 Task: In the  document gratitudepractice.odt Share this file with 'softage.9@softage.net' Make a copy of the file 'without changing the auto name' Delete the  copy of the file
Action: Mouse moved to (336, 361)
Screenshot: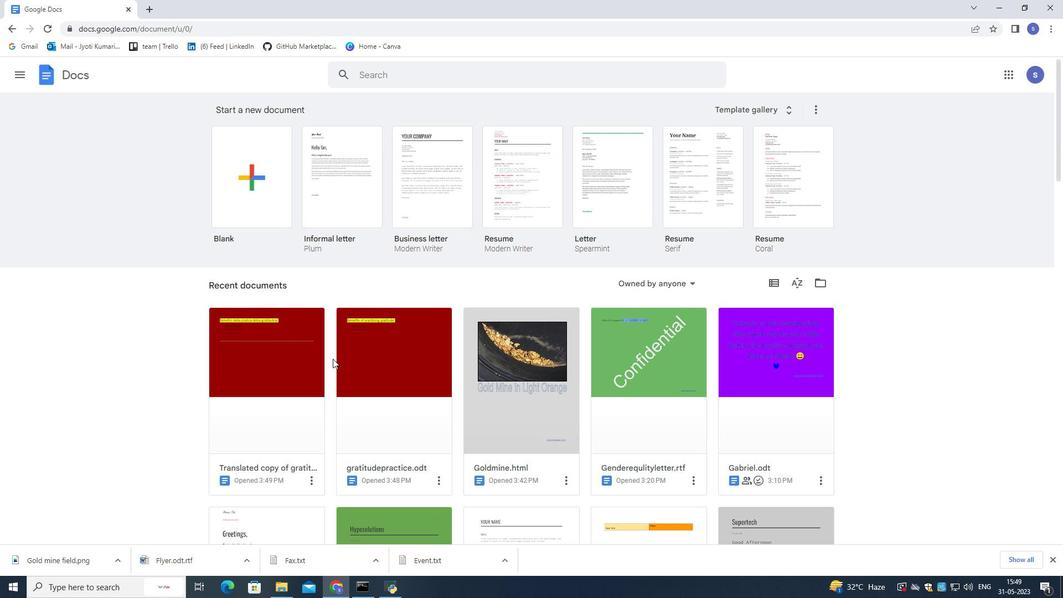 
Action: Mouse pressed left at (336, 361)
Screenshot: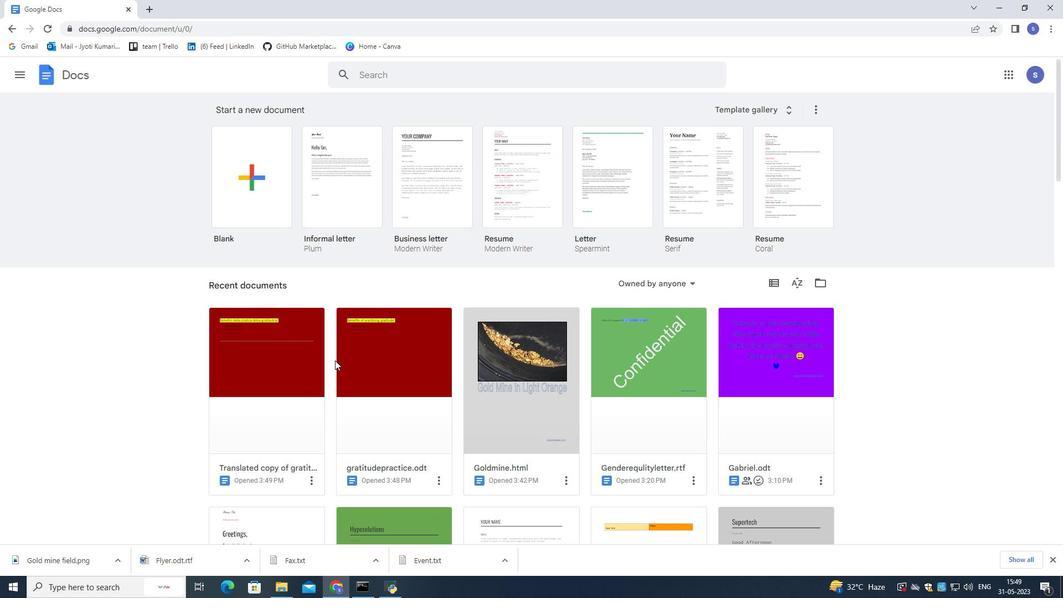 
Action: Mouse pressed left at (336, 361)
Screenshot: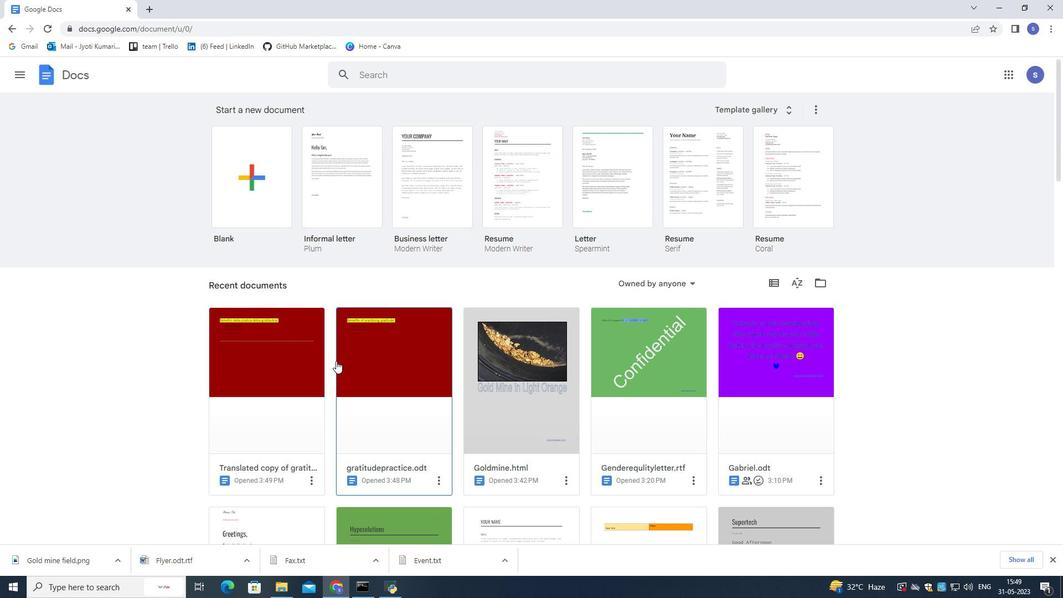 
Action: Mouse moved to (37, 79)
Screenshot: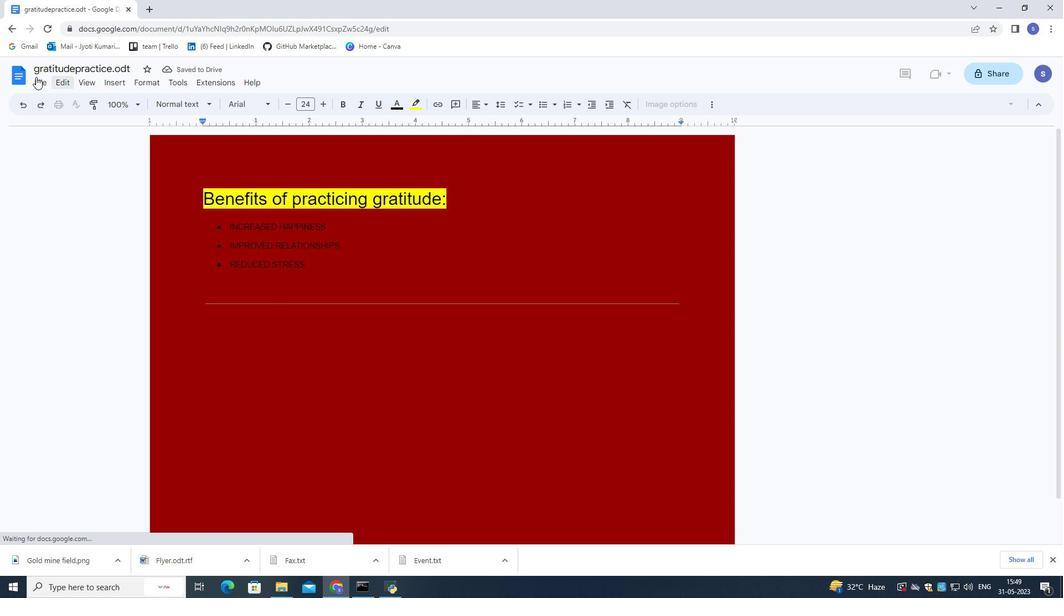 
Action: Mouse pressed left at (37, 79)
Screenshot: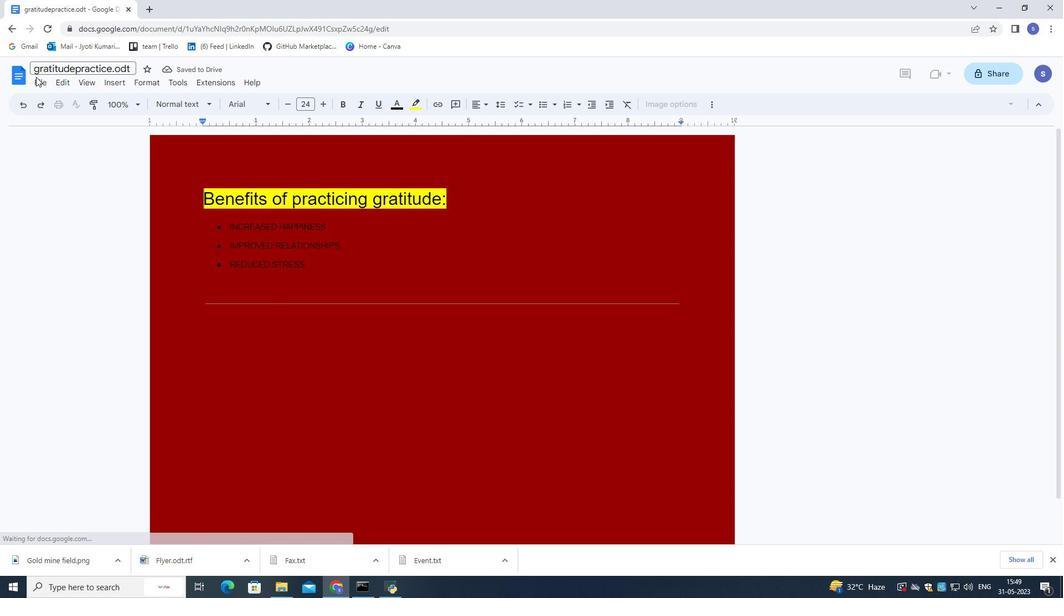 
Action: Mouse moved to (253, 167)
Screenshot: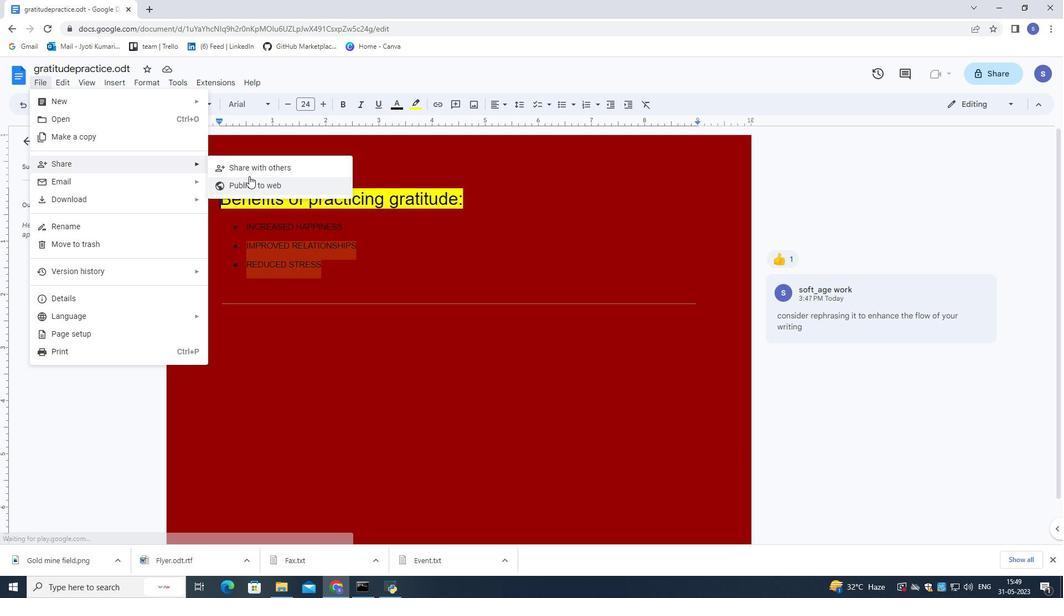 
Action: Mouse pressed left at (253, 167)
Screenshot: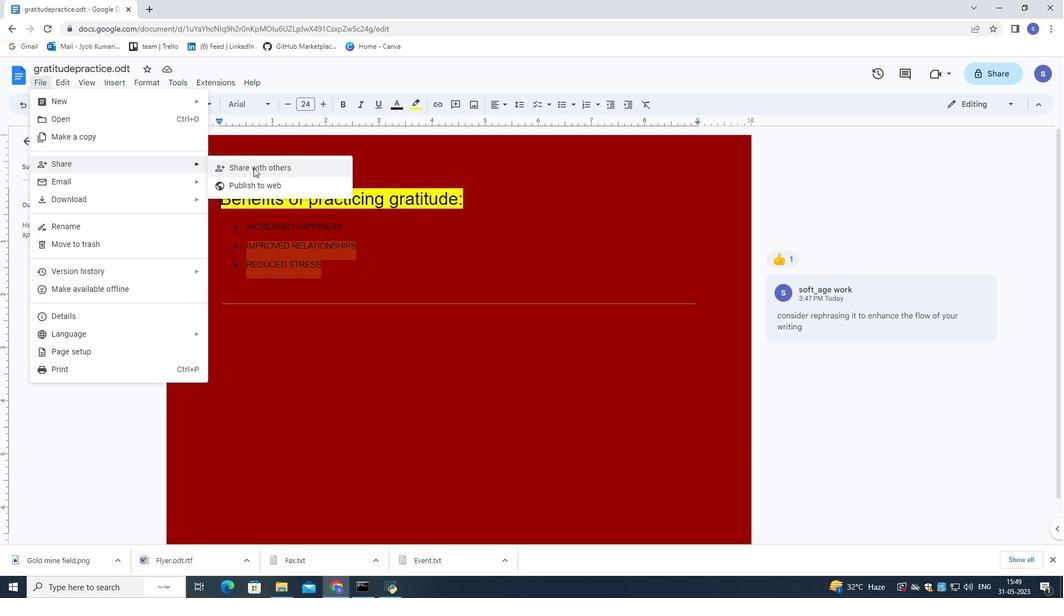 
Action: Mouse moved to (418, 254)
Screenshot: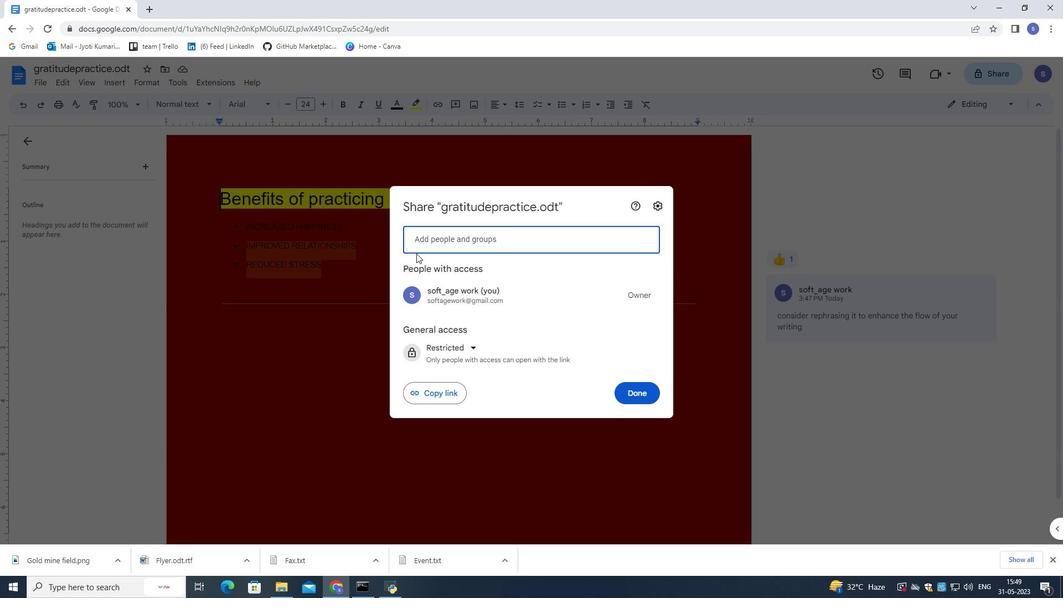 
Action: Key pressed softage.9<Key.shift>@softage.net
Screenshot: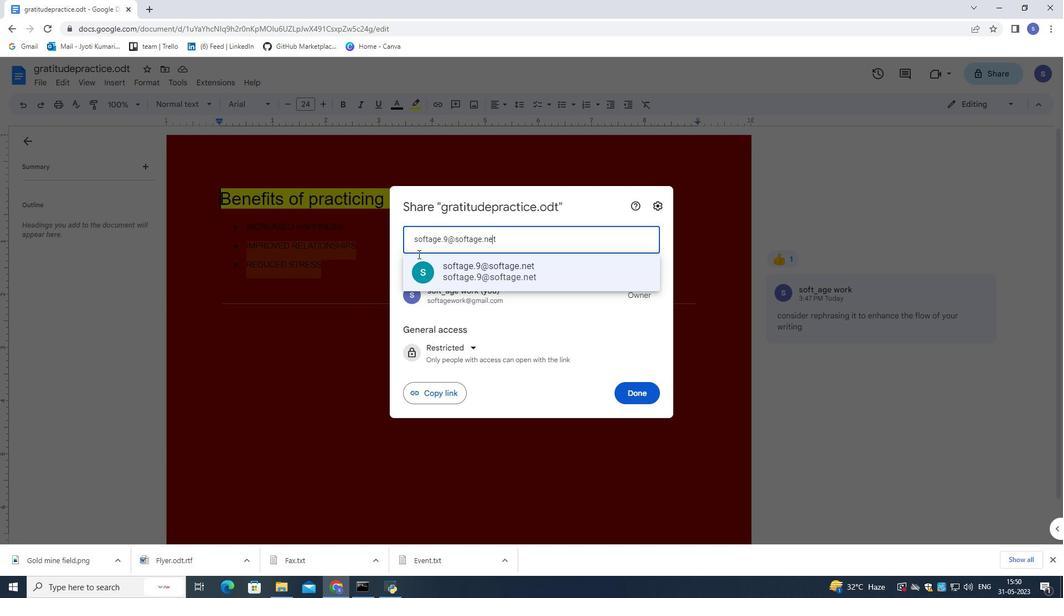 
Action: Mouse moved to (475, 267)
Screenshot: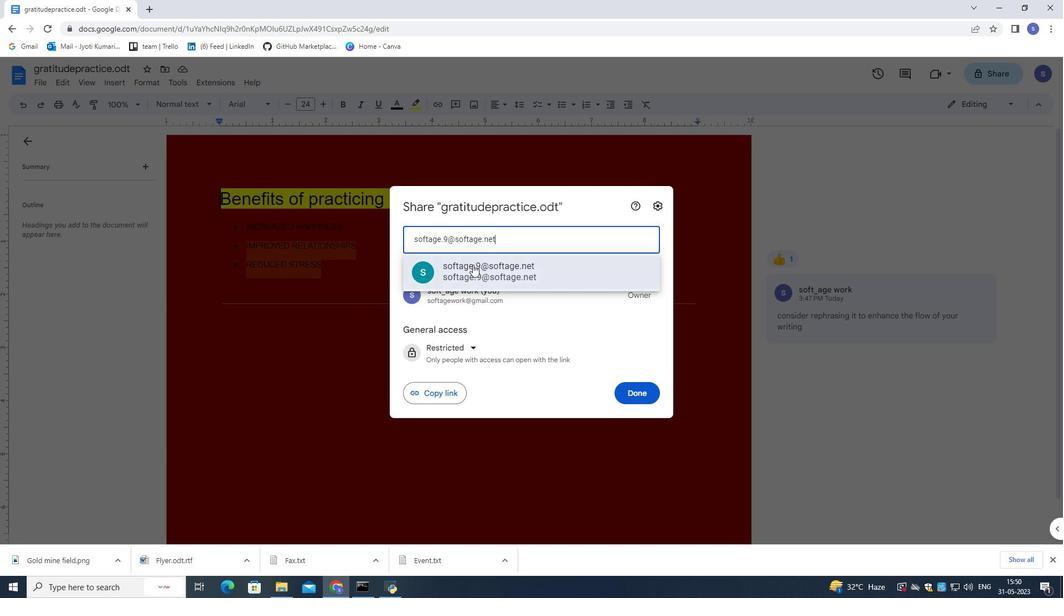 
Action: Mouse pressed left at (475, 267)
Screenshot: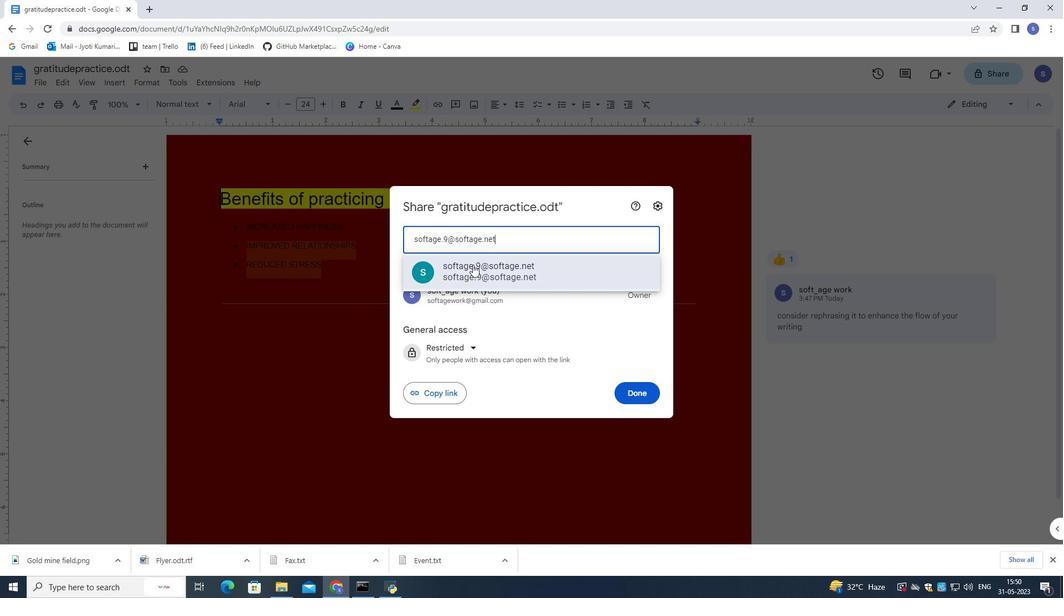 
Action: Mouse moved to (634, 382)
Screenshot: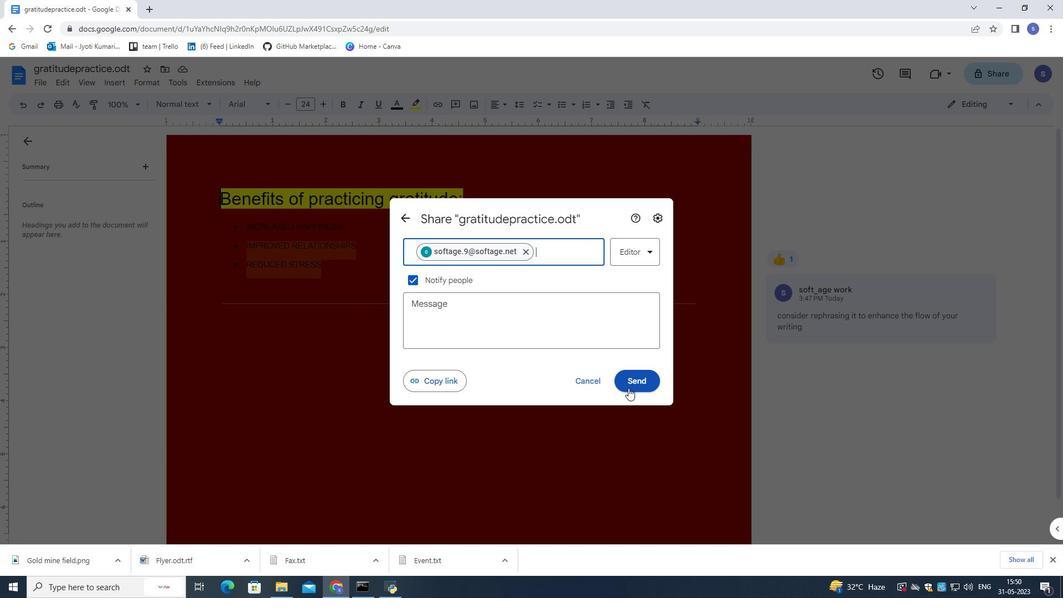 
Action: Mouse pressed left at (634, 382)
Screenshot: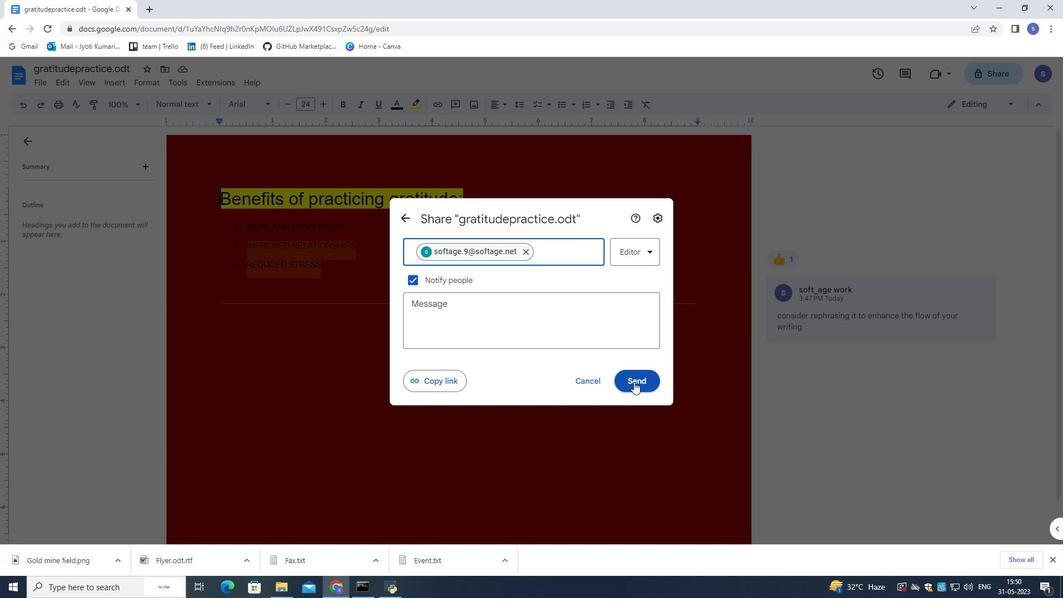 
Action: Mouse moved to (611, 313)
Screenshot: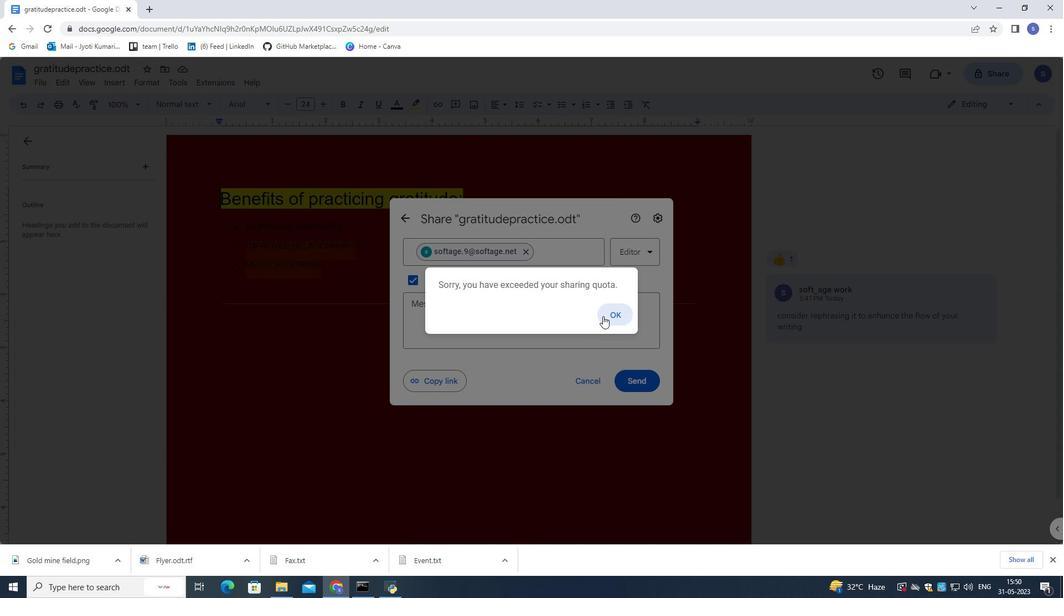 
Action: Mouse pressed left at (611, 313)
Screenshot: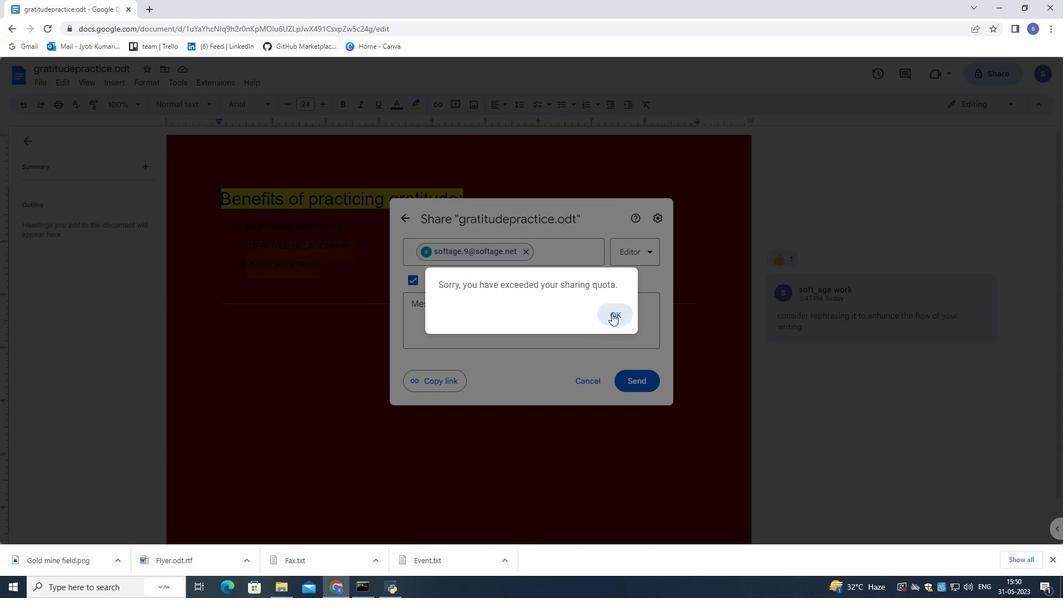 
Action: Mouse moved to (601, 379)
Screenshot: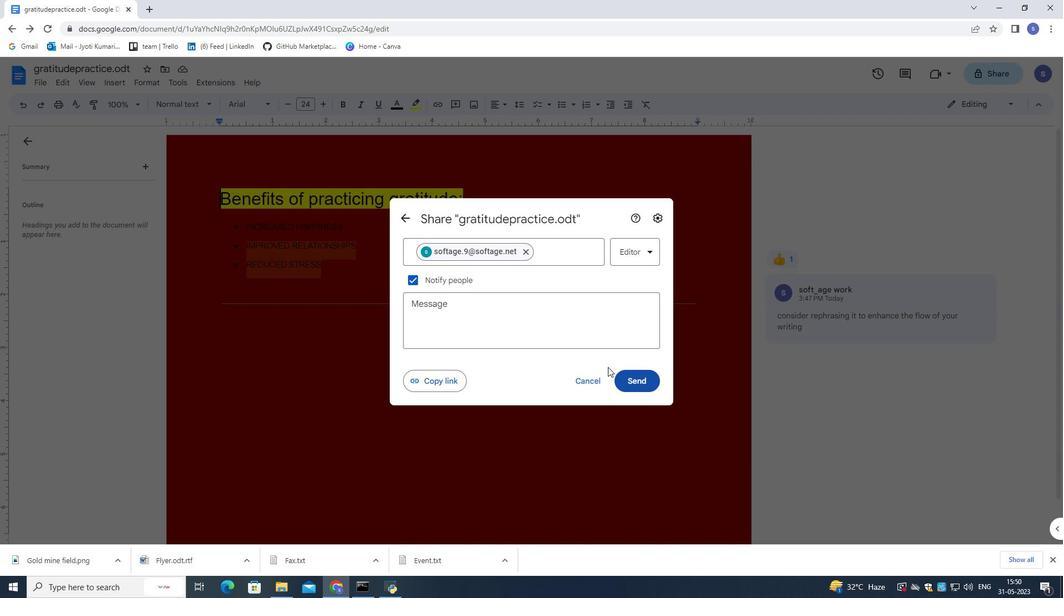 
Action: Mouse pressed left at (601, 379)
Screenshot: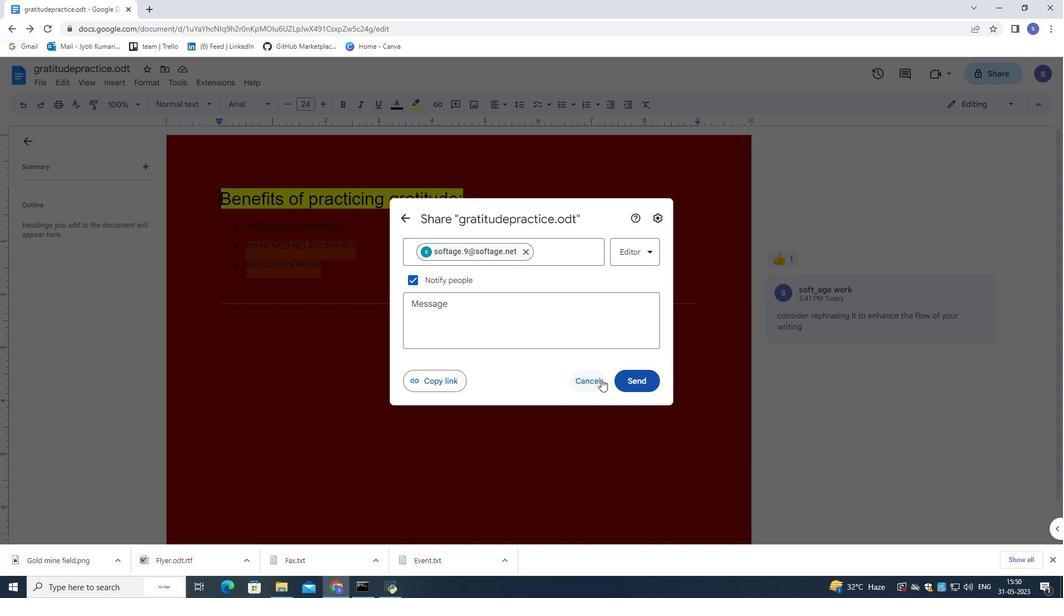 
Action: Mouse moved to (493, 350)
Screenshot: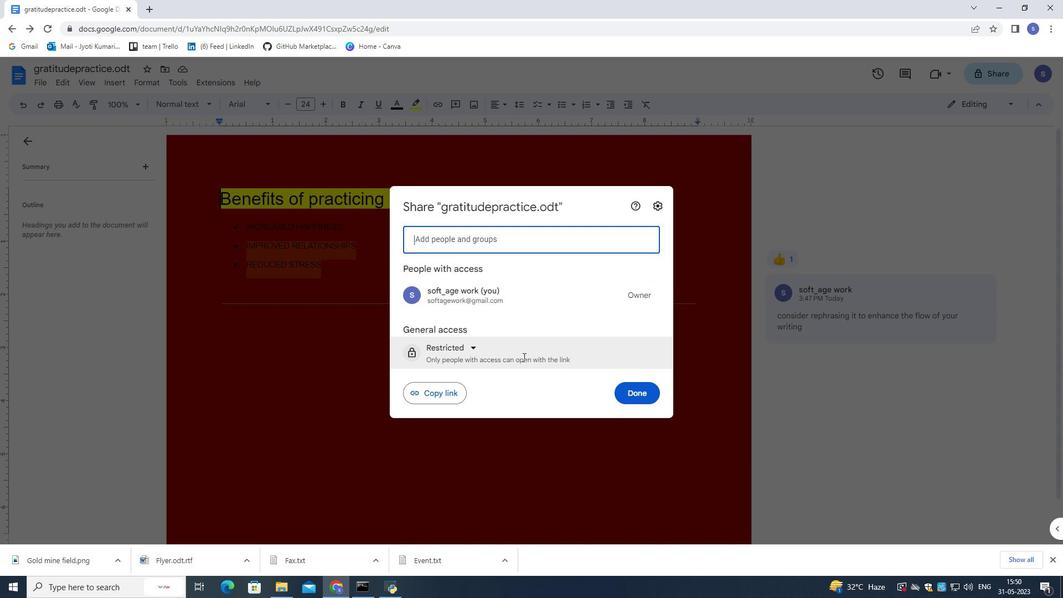 
Action: Mouse pressed left at (493, 350)
Screenshot: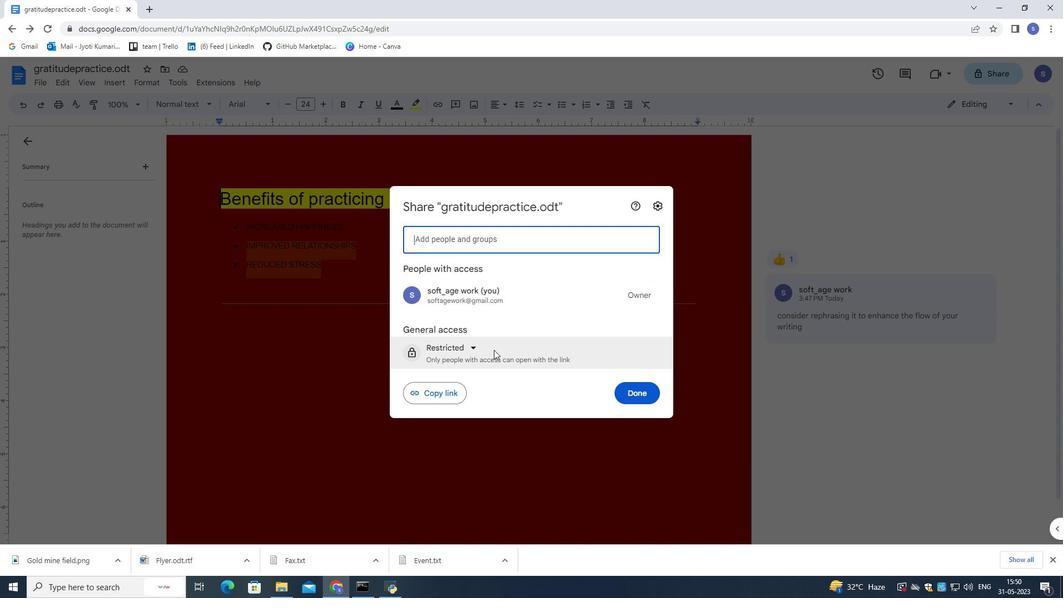 
Action: Mouse moved to (476, 345)
Screenshot: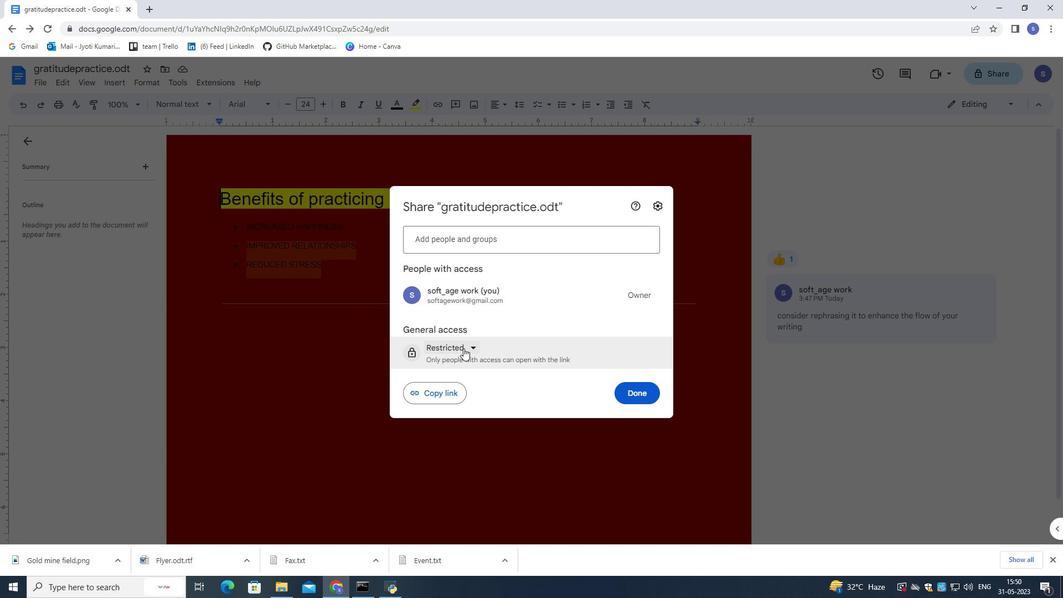 
Action: Mouse pressed left at (476, 345)
Screenshot: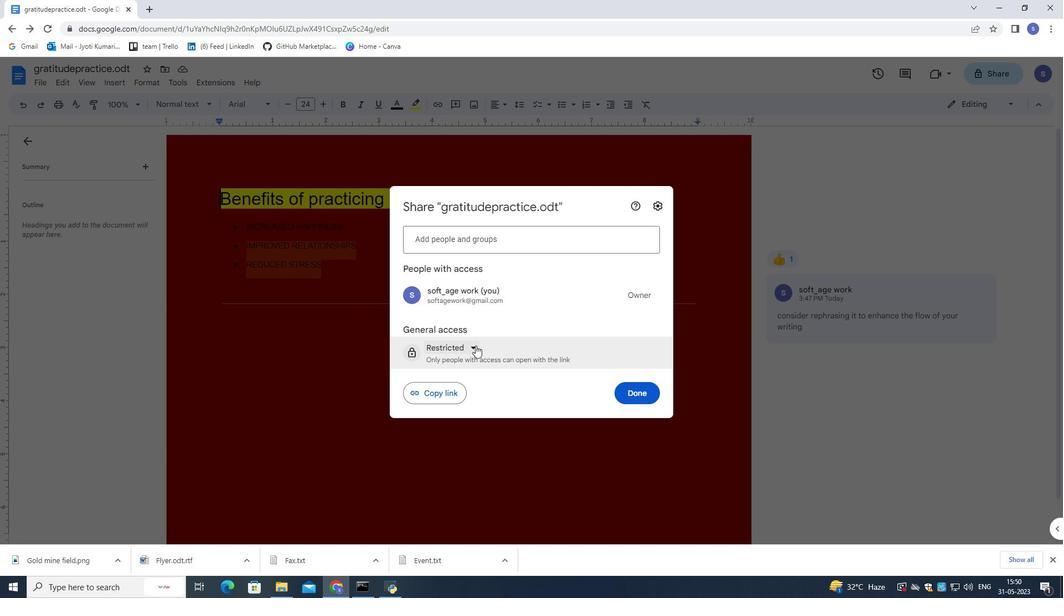 
Action: Mouse moved to (480, 392)
Screenshot: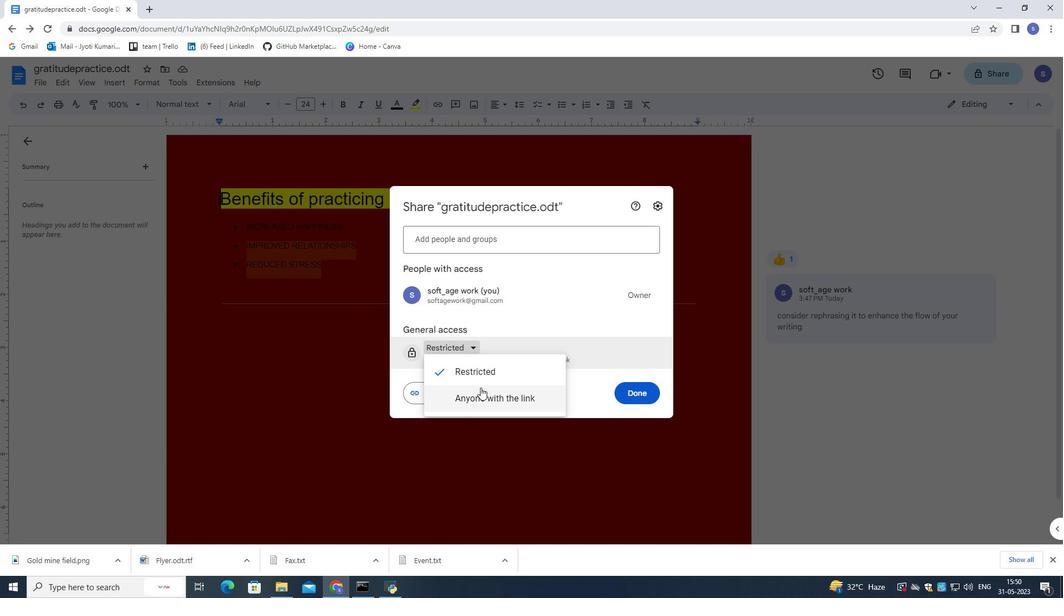 
Action: Mouse pressed left at (480, 392)
Screenshot: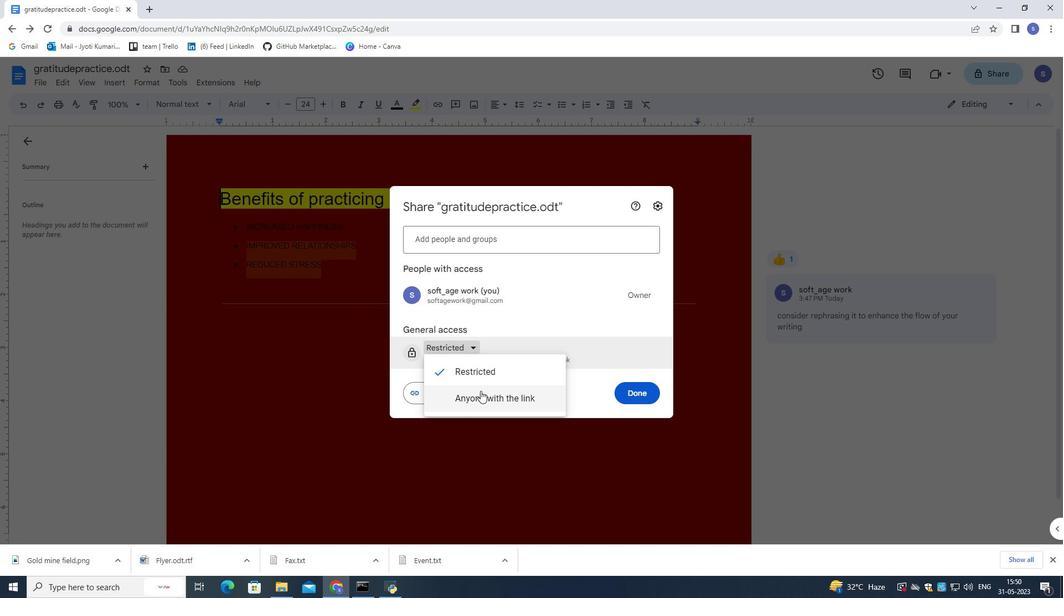 
Action: Mouse moved to (624, 394)
Screenshot: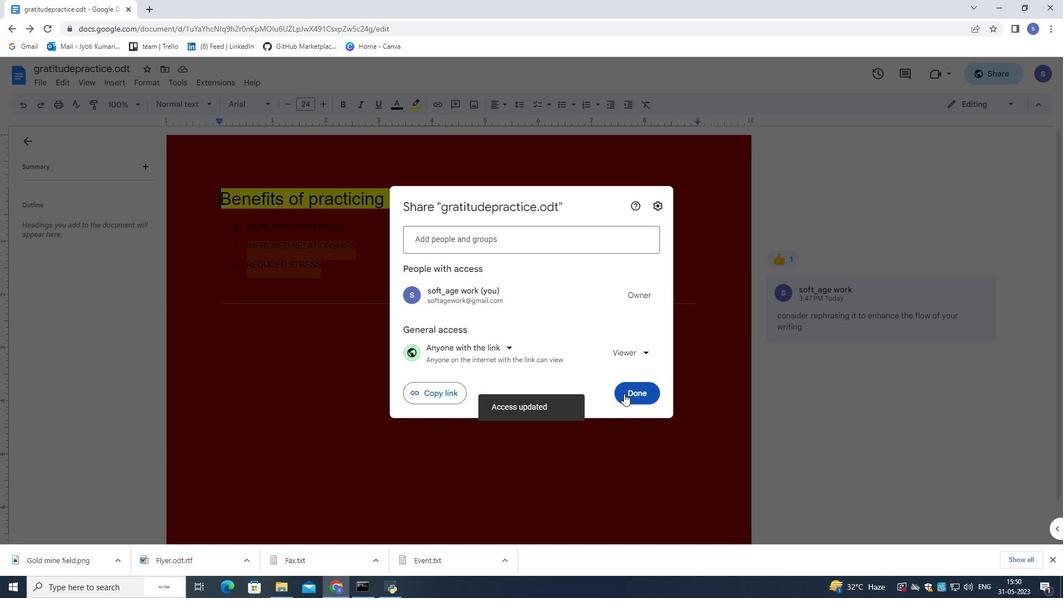 
Action: Mouse pressed left at (624, 394)
Screenshot: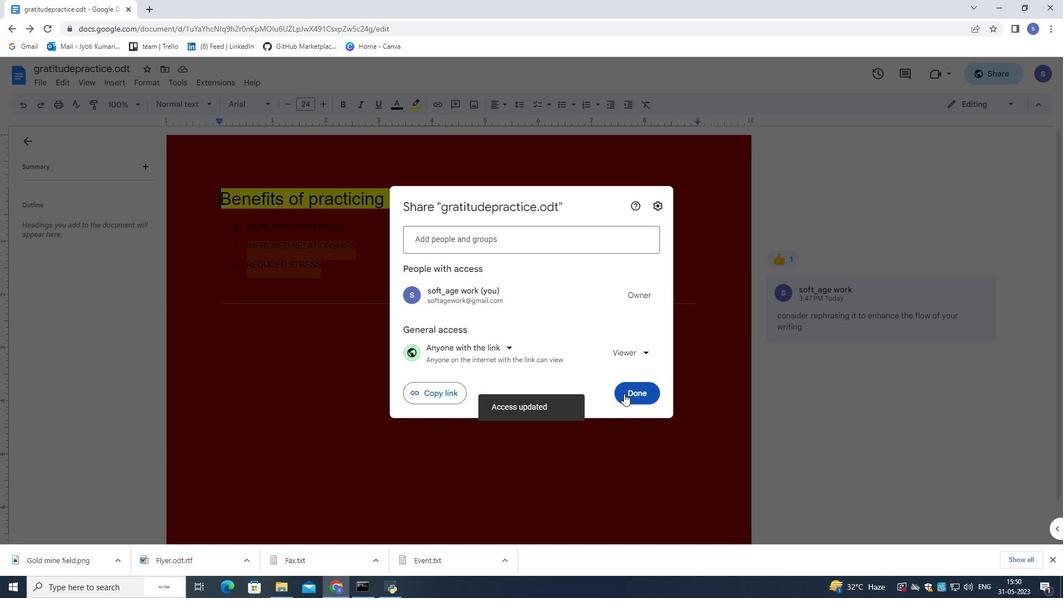 
Action: Mouse moved to (45, 78)
Screenshot: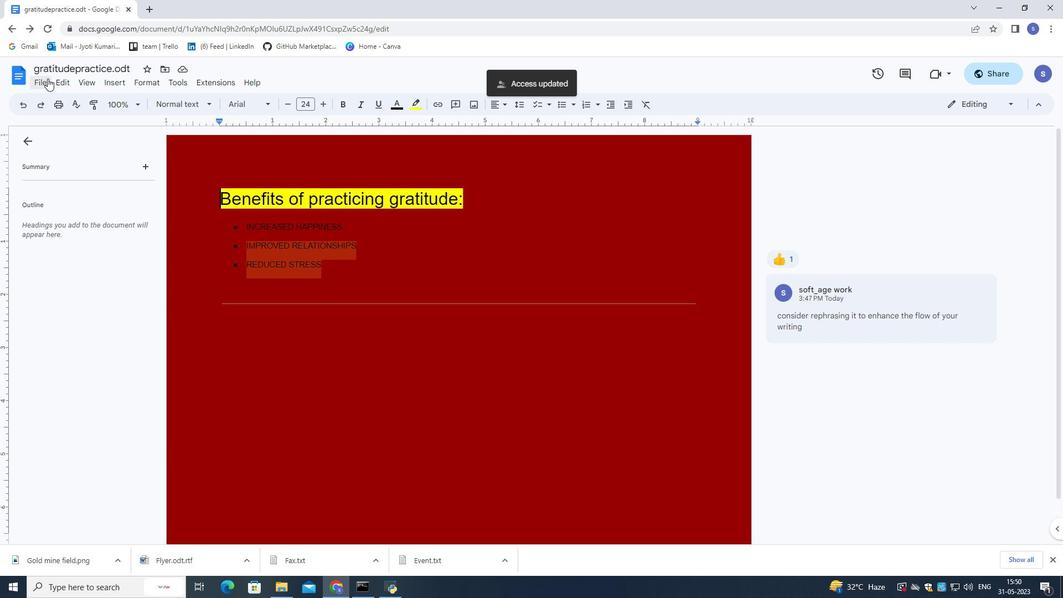 
Action: Mouse pressed left at (45, 78)
Screenshot: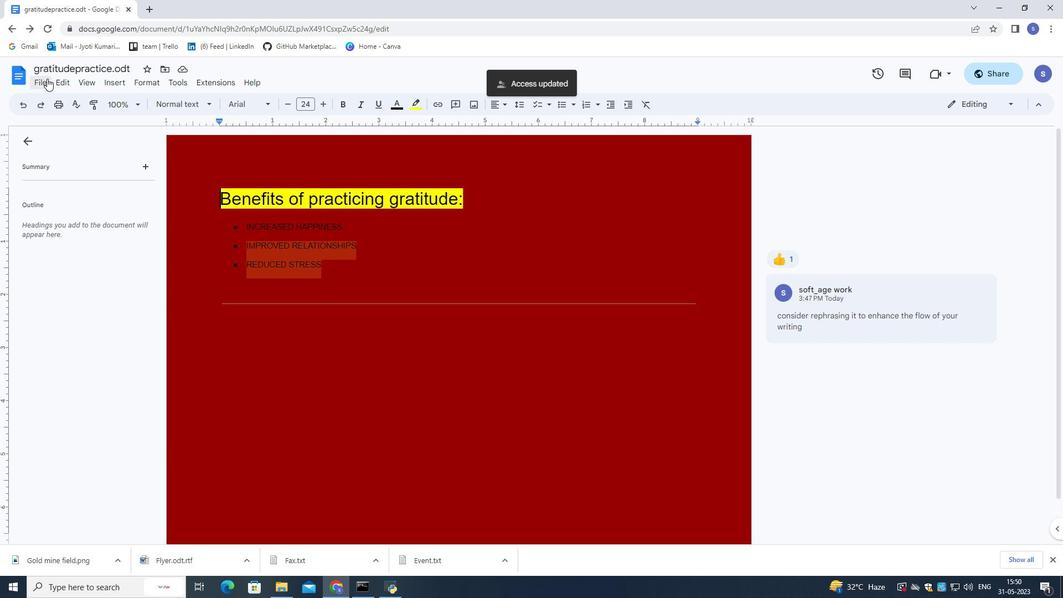 
Action: Mouse moved to (81, 139)
Screenshot: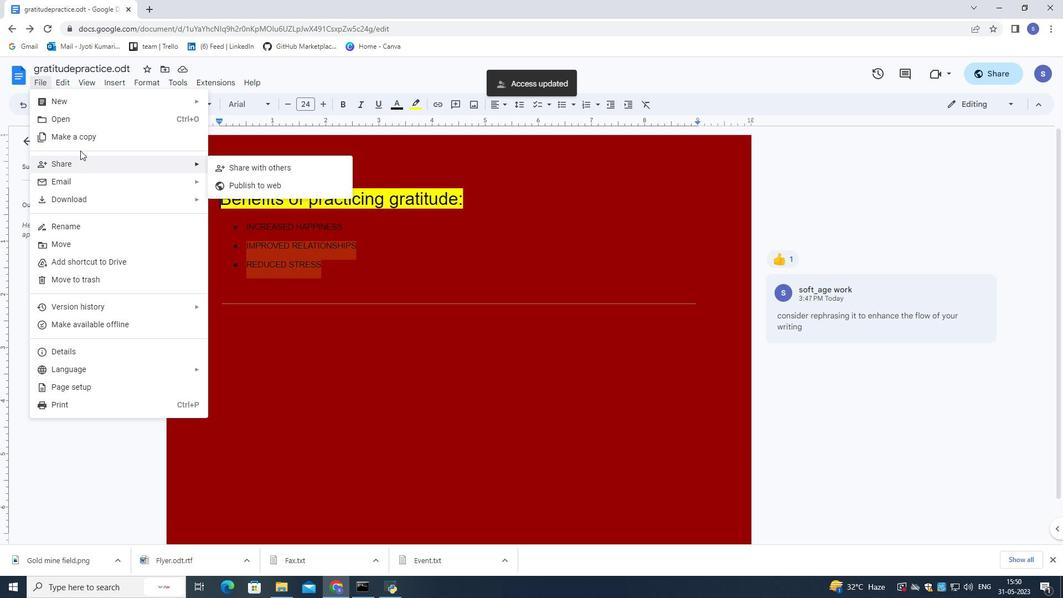 
Action: Mouse pressed left at (81, 139)
Screenshot: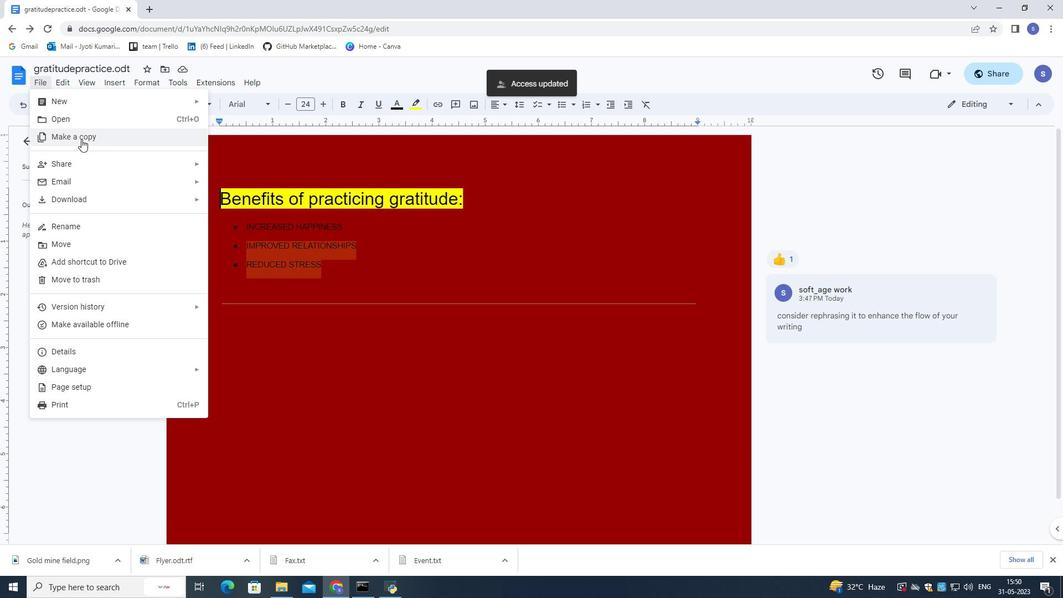 
Action: Mouse moved to (538, 335)
Screenshot: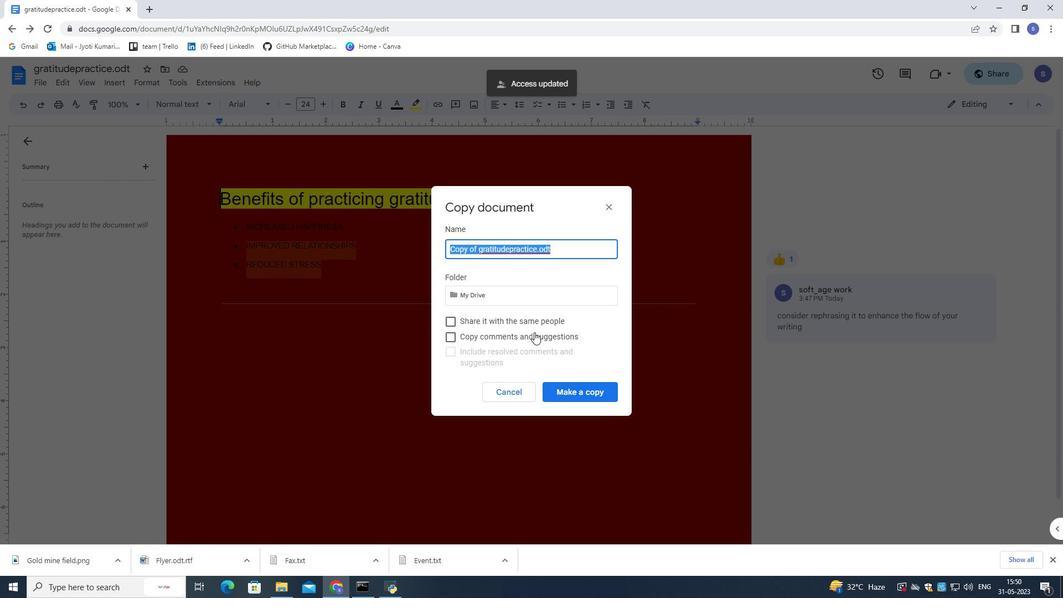 
Action: Mouse pressed left at (538, 335)
Screenshot: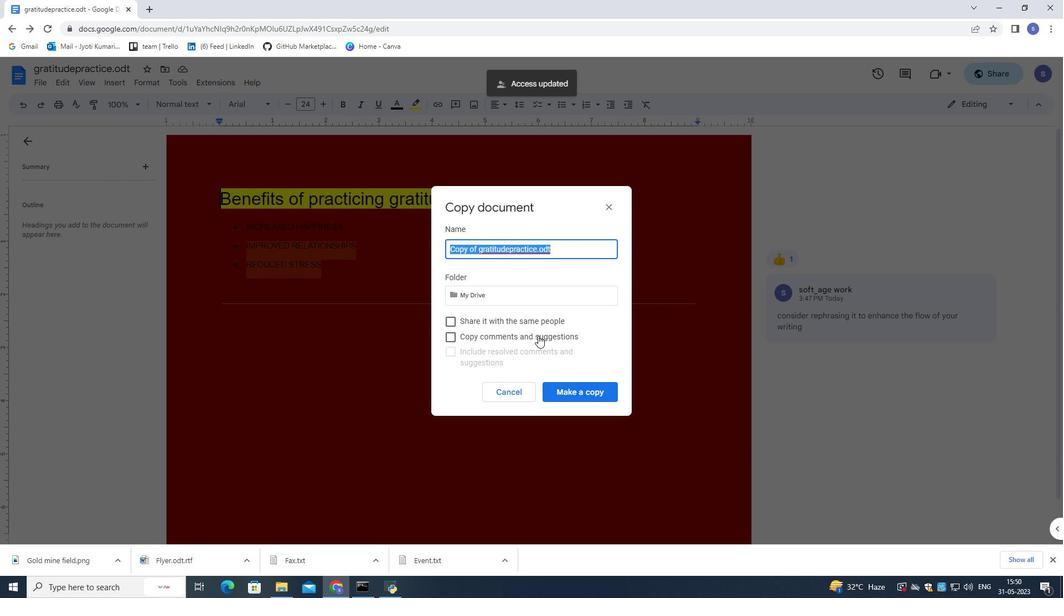 
Action: Mouse moved to (534, 321)
Screenshot: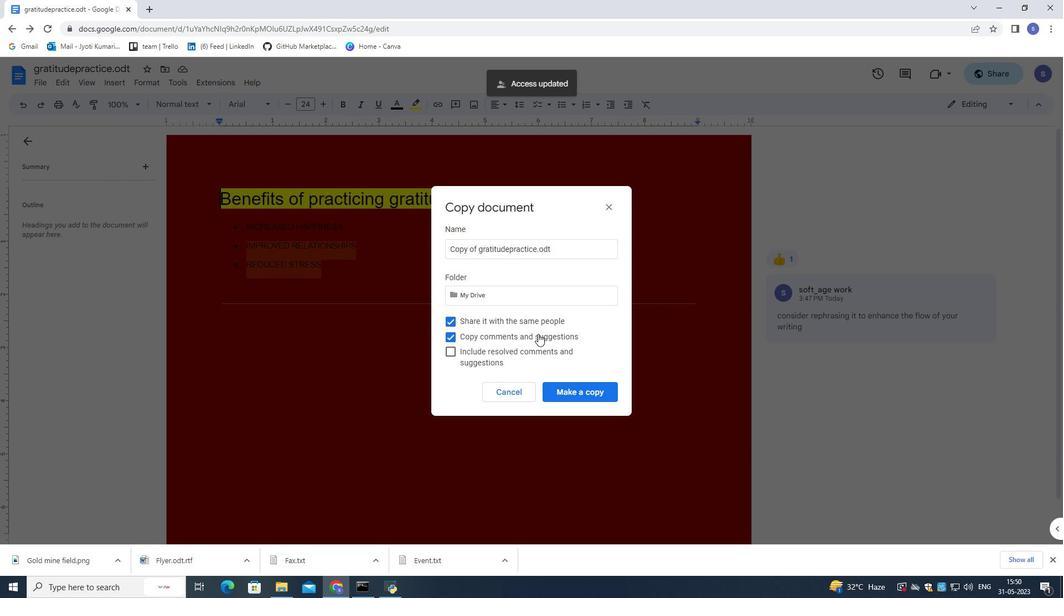
Action: Mouse pressed left at (534, 321)
Screenshot: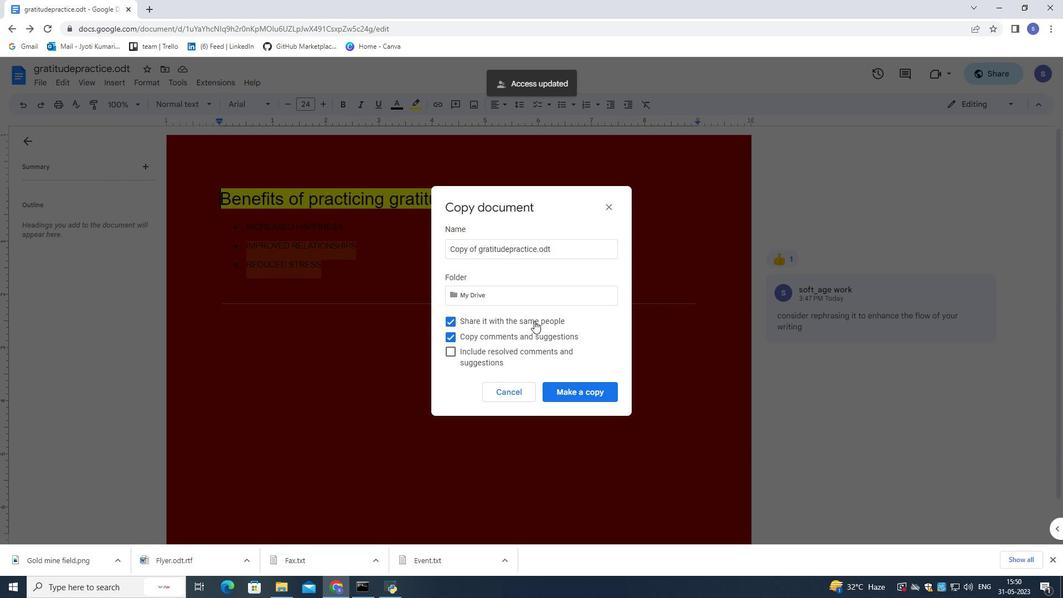 
Action: Mouse moved to (538, 338)
Screenshot: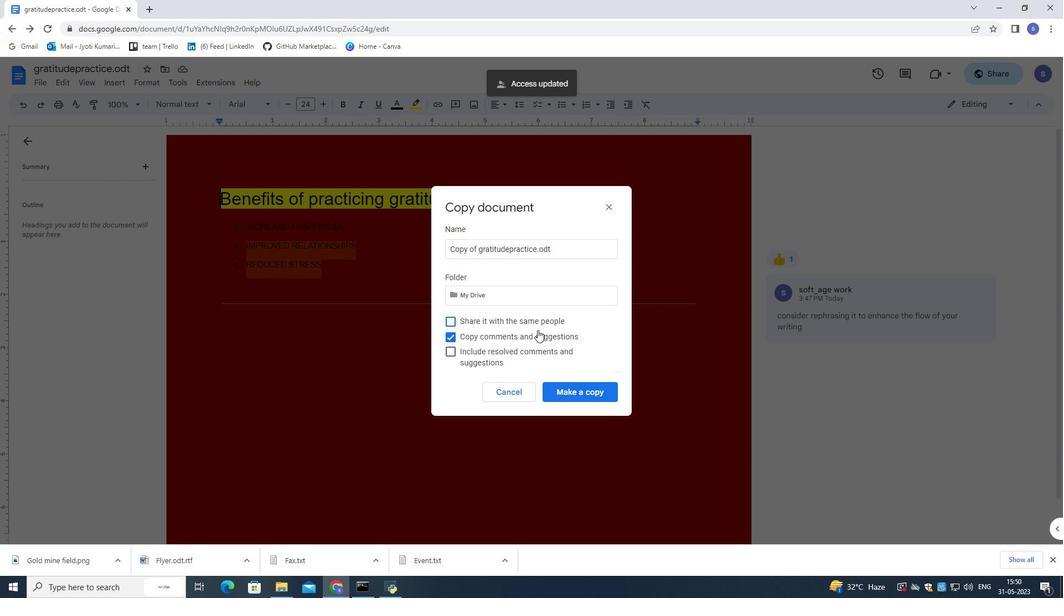 
Action: Mouse pressed left at (538, 338)
Screenshot: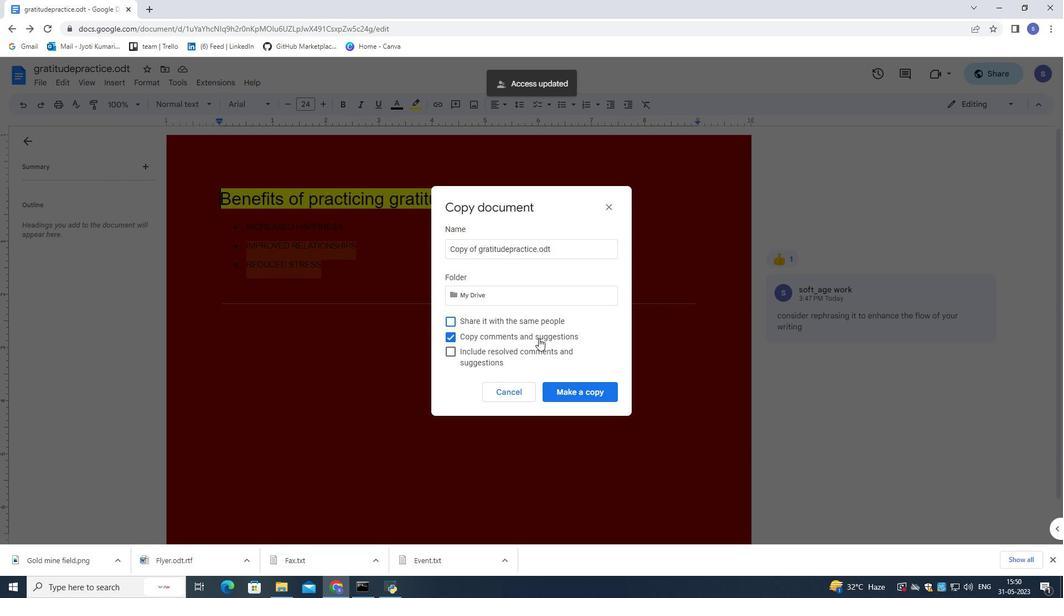 
Action: Mouse moved to (535, 351)
Screenshot: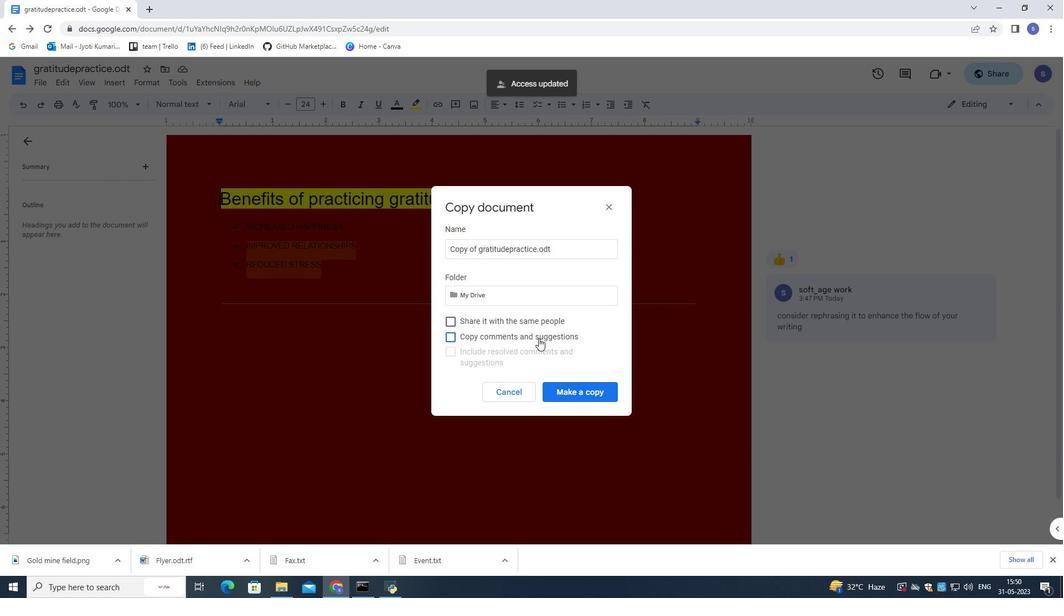 
Action: Mouse pressed left at (535, 351)
Screenshot: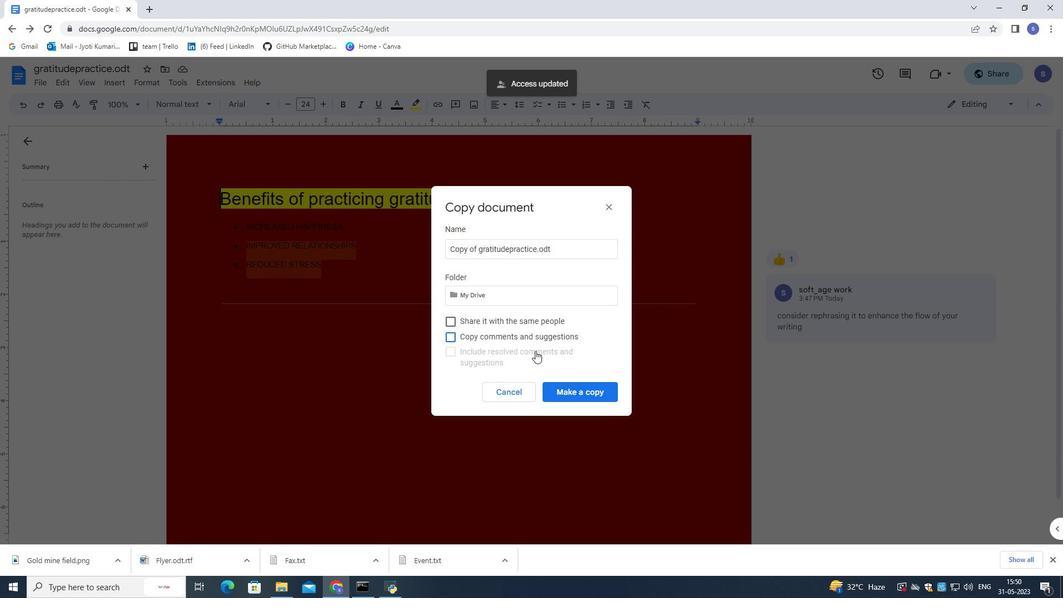 
Action: Mouse moved to (526, 317)
Screenshot: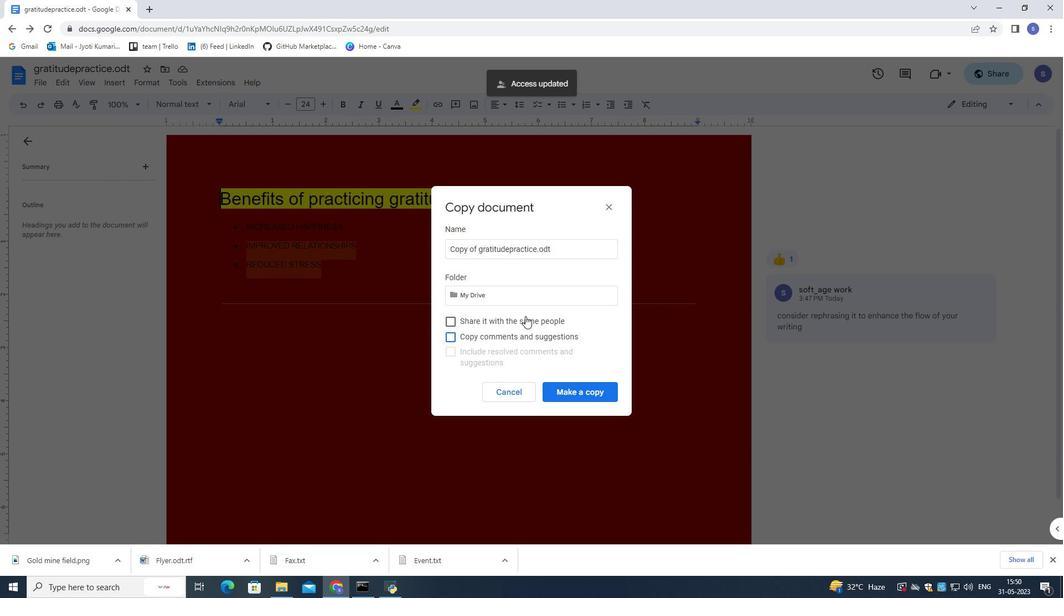
Action: Mouse pressed left at (526, 317)
Screenshot: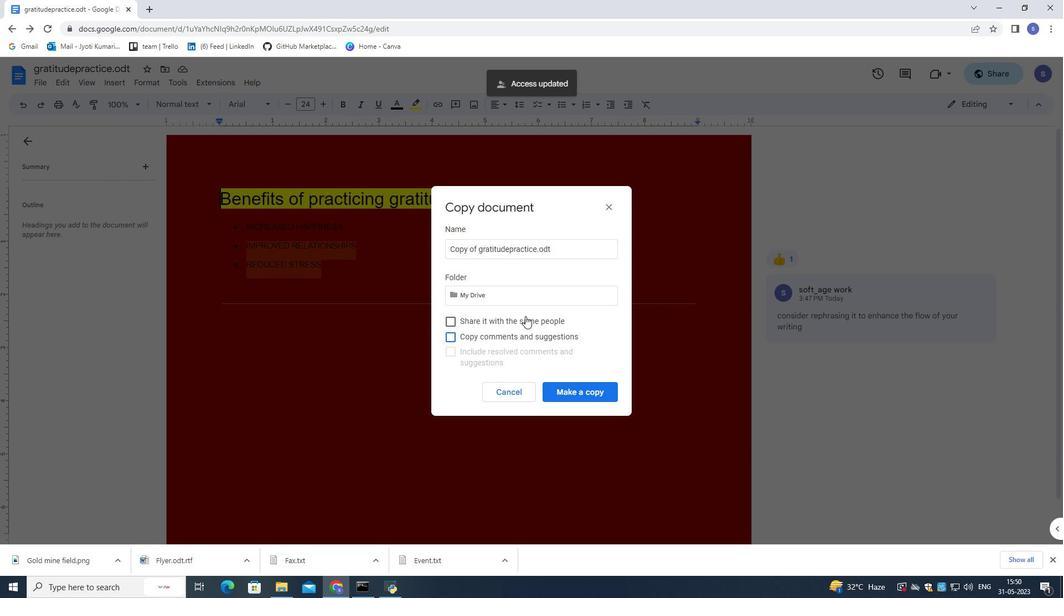 
Action: Mouse moved to (602, 389)
Screenshot: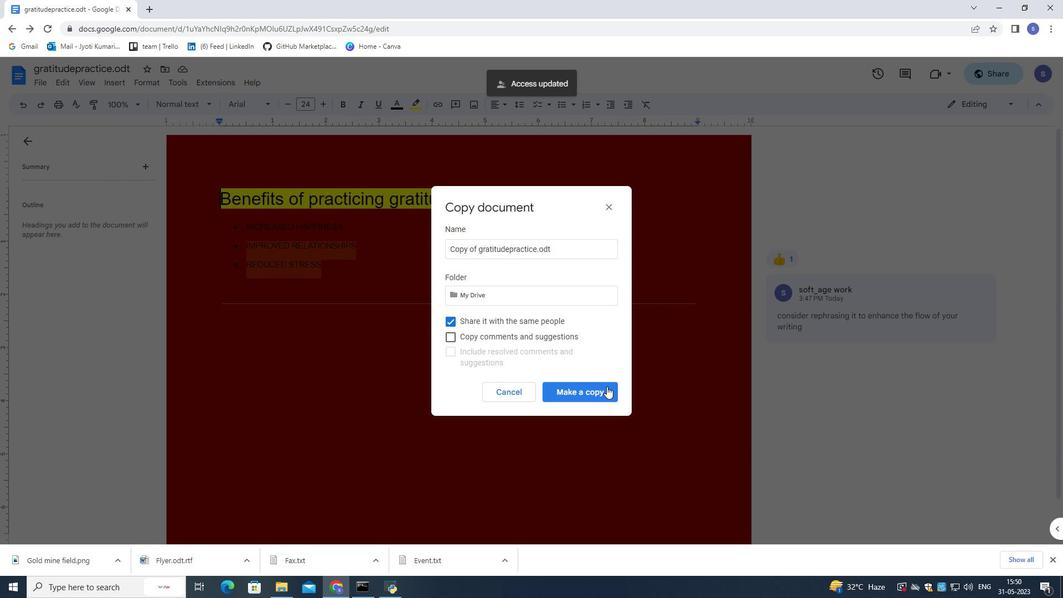 
Action: Mouse pressed left at (602, 389)
Screenshot: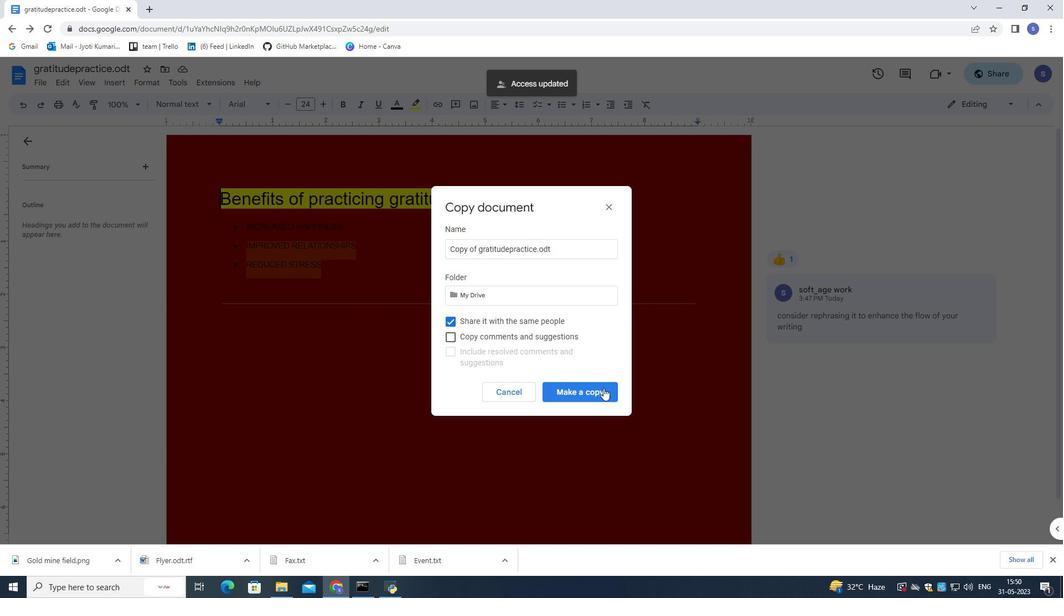
Action: Mouse moved to (19, 74)
Screenshot: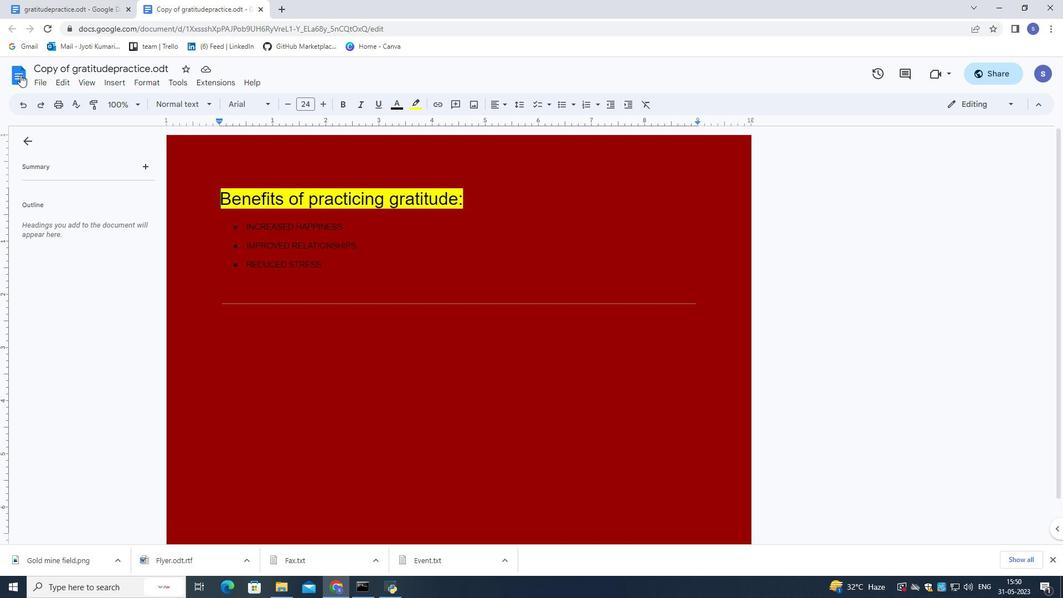 
Action: Mouse pressed left at (19, 74)
Screenshot: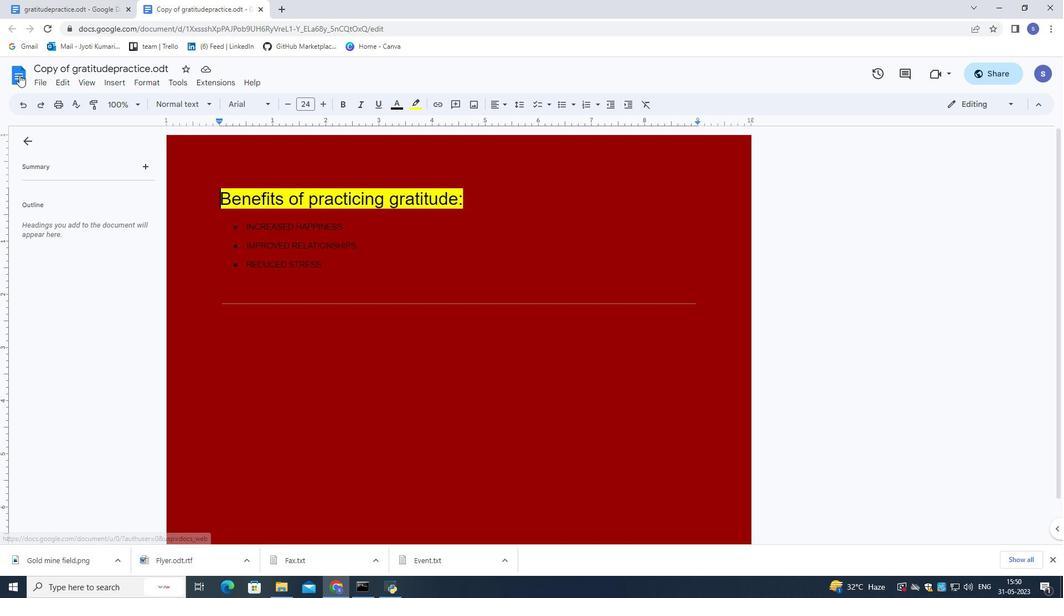 
Action: Mouse moved to (312, 475)
Screenshot: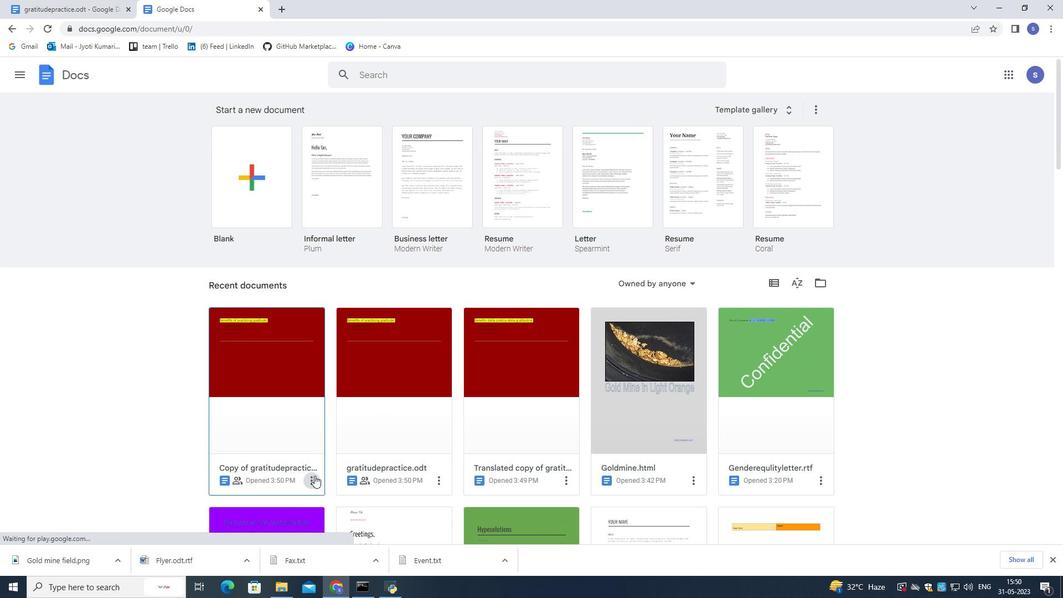 
Action: Mouse pressed left at (312, 475)
Screenshot: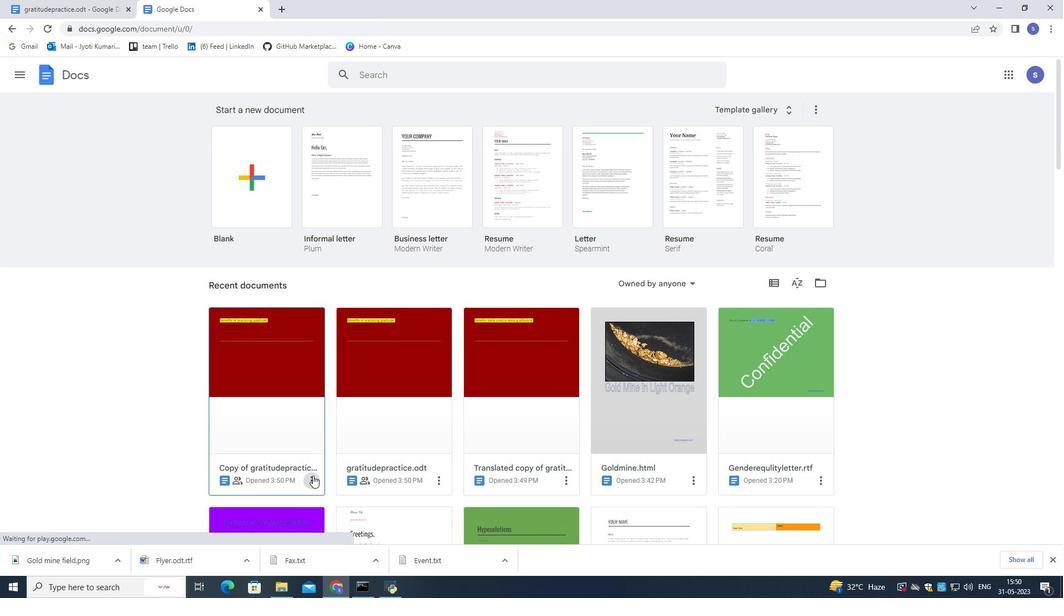 
Action: Mouse moved to (333, 410)
Screenshot: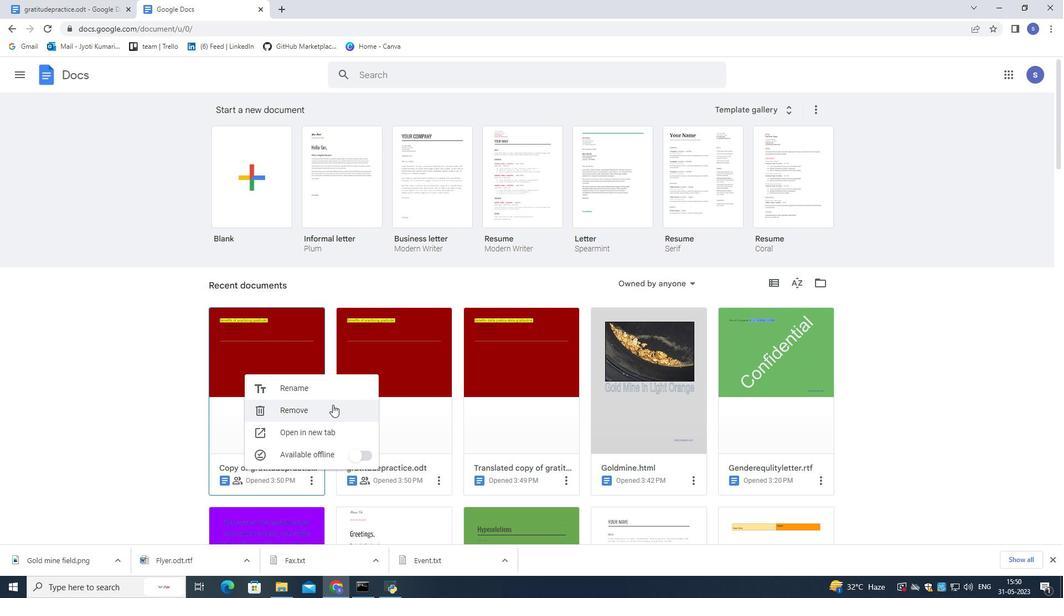 
Action: Mouse pressed left at (333, 410)
Screenshot: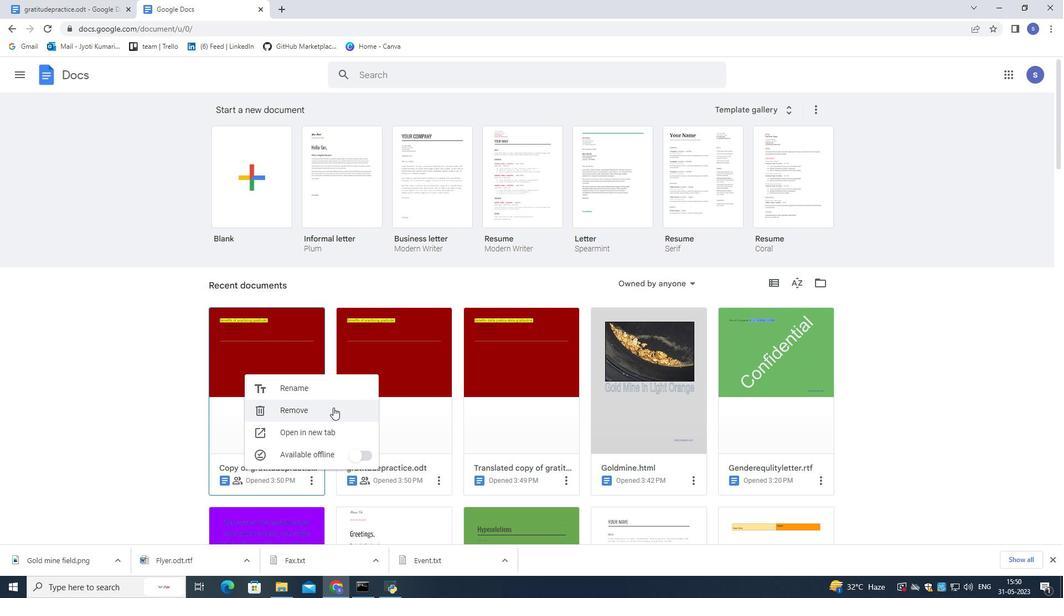 
Action: Mouse moved to (712, 339)
Screenshot: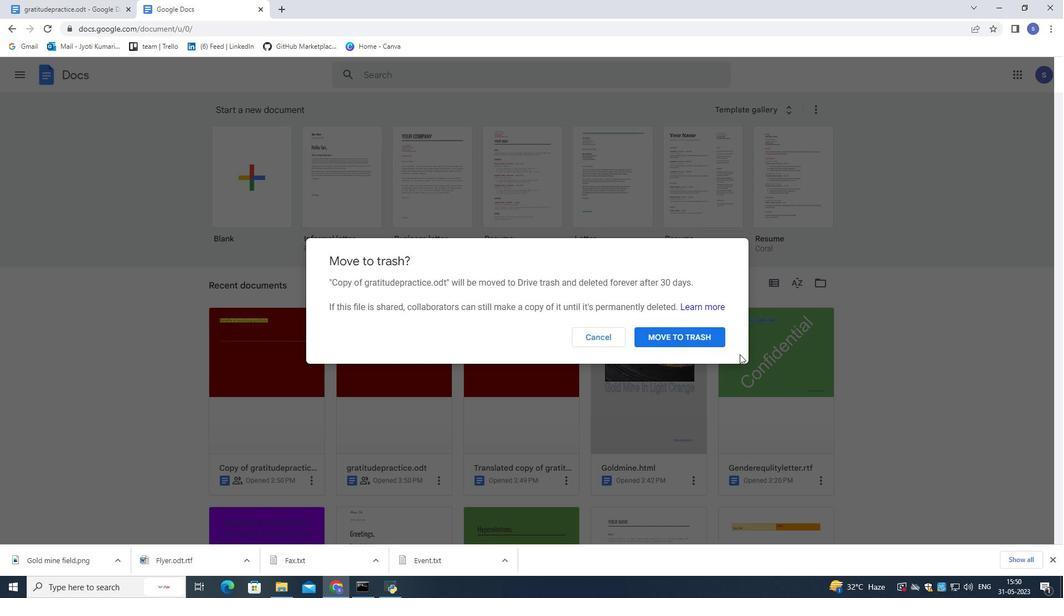 
Action: Mouse pressed left at (712, 339)
Screenshot: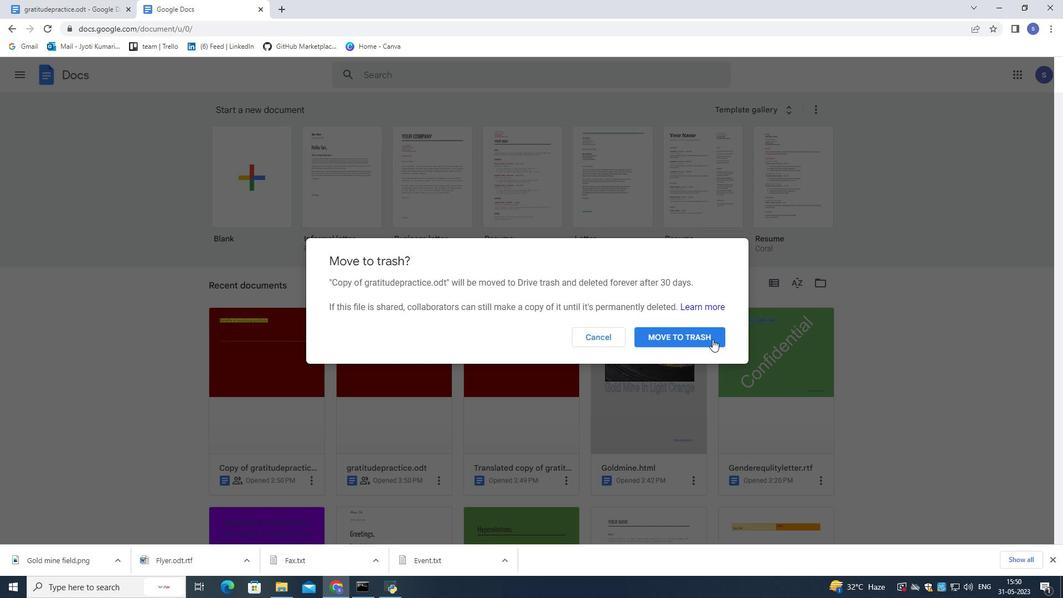 
Action: Mouse moved to (165, 42)
Screenshot: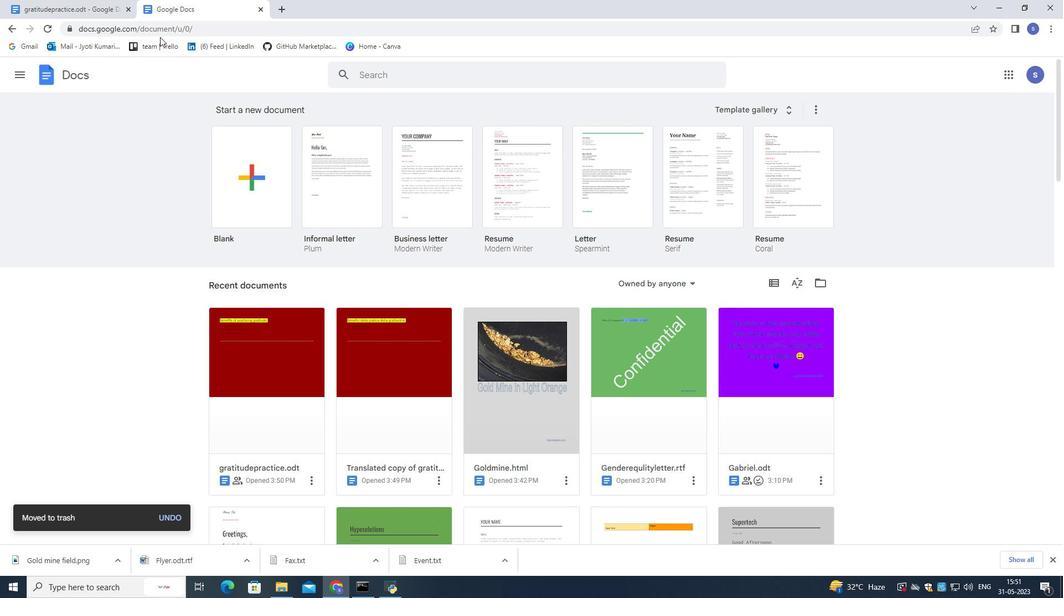 
